 Task: Remove the color.
Action: Mouse pressed left at (418, 253)
Screenshot: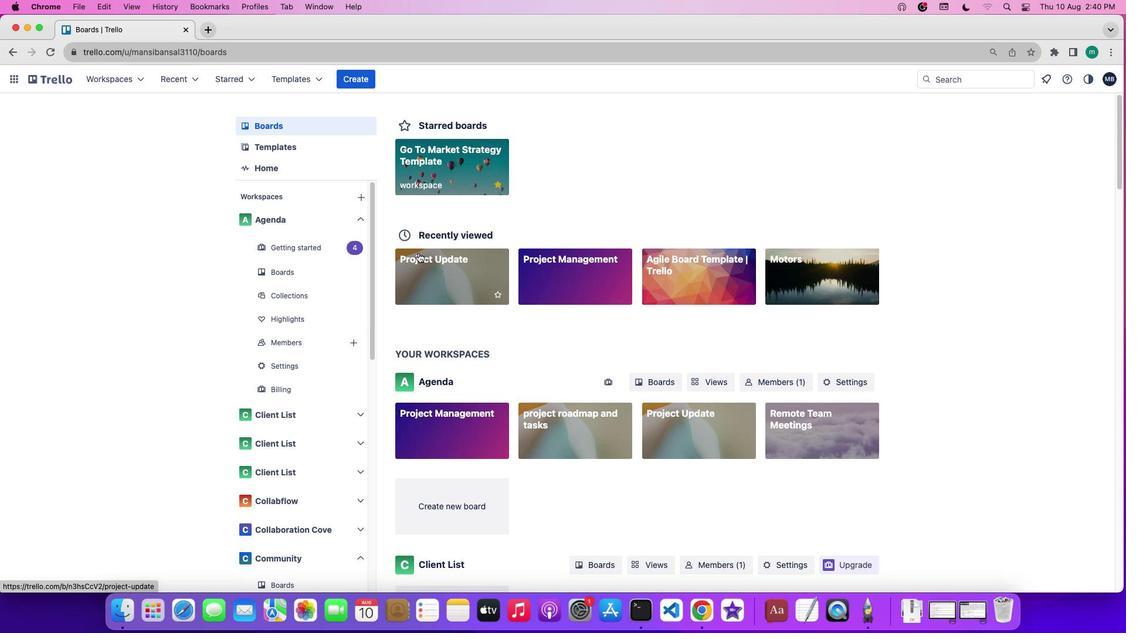 
Action: Mouse moved to (161, 200)
Screenshot: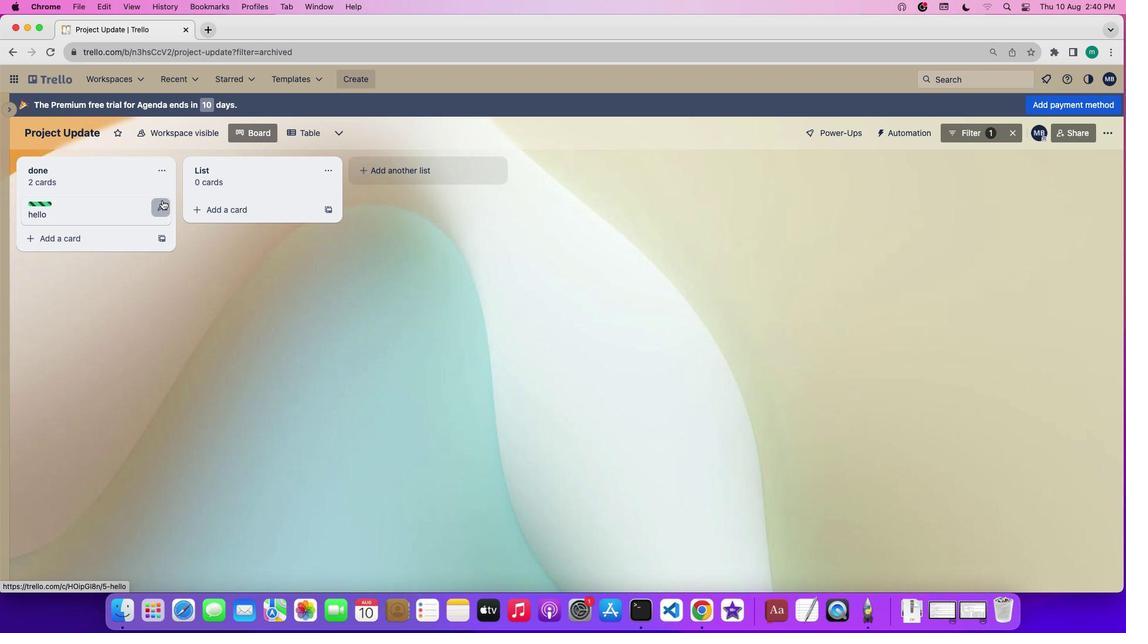 
Action: Mouse pressed left at (161, 200)
Screenshot: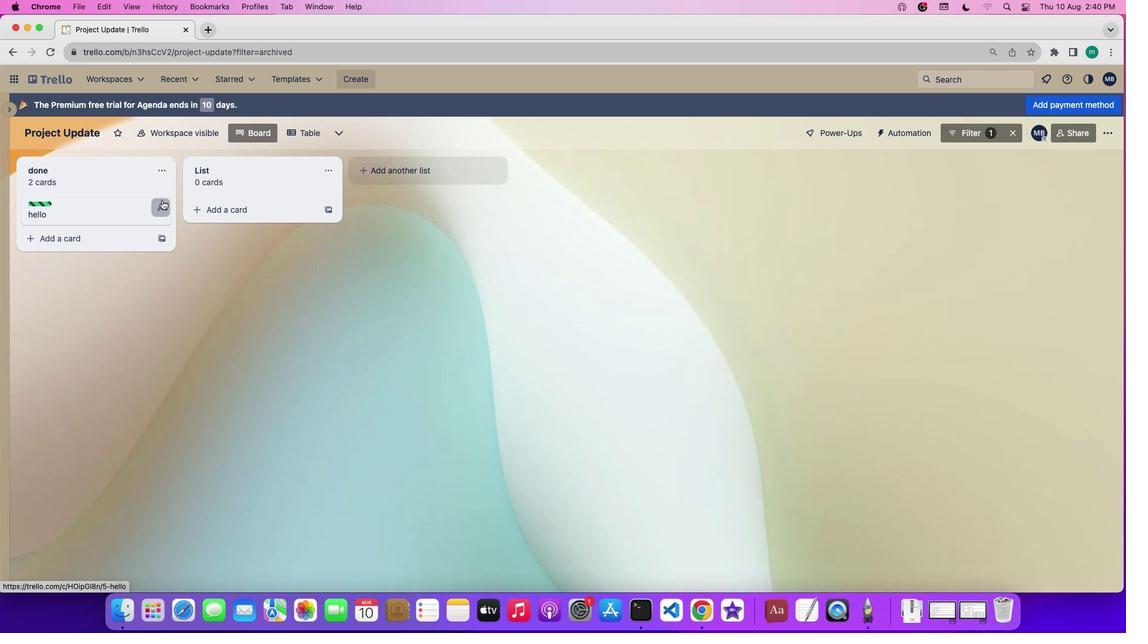 
Action: Mouse moved to (215, 225)
Screenshot: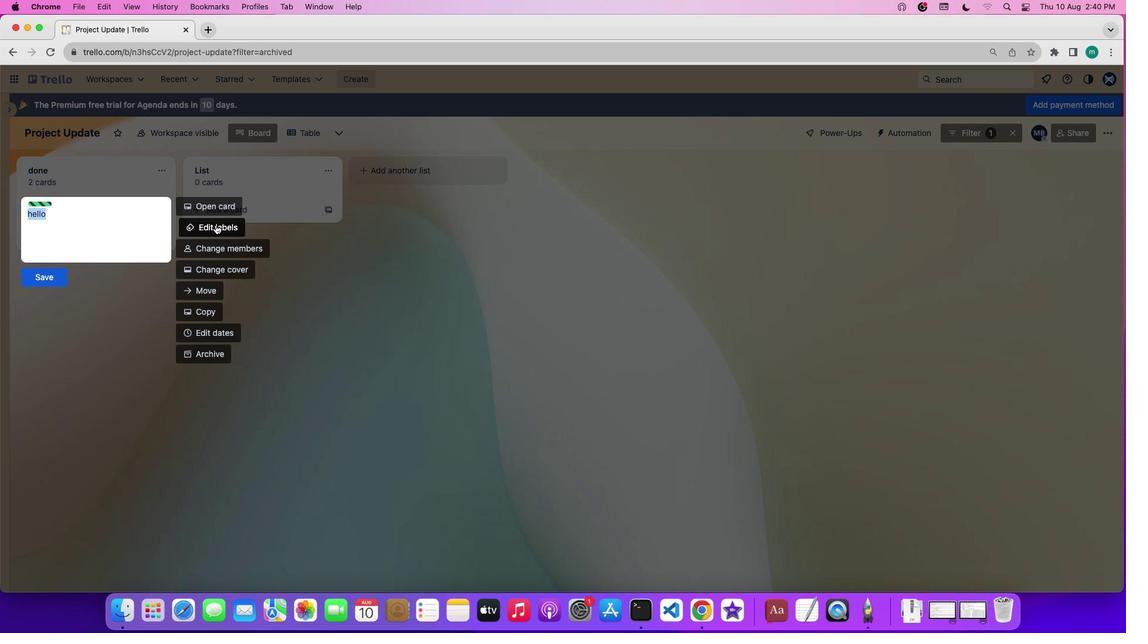 
Action: Mouse pressed left at (215, 225)
Screenshot: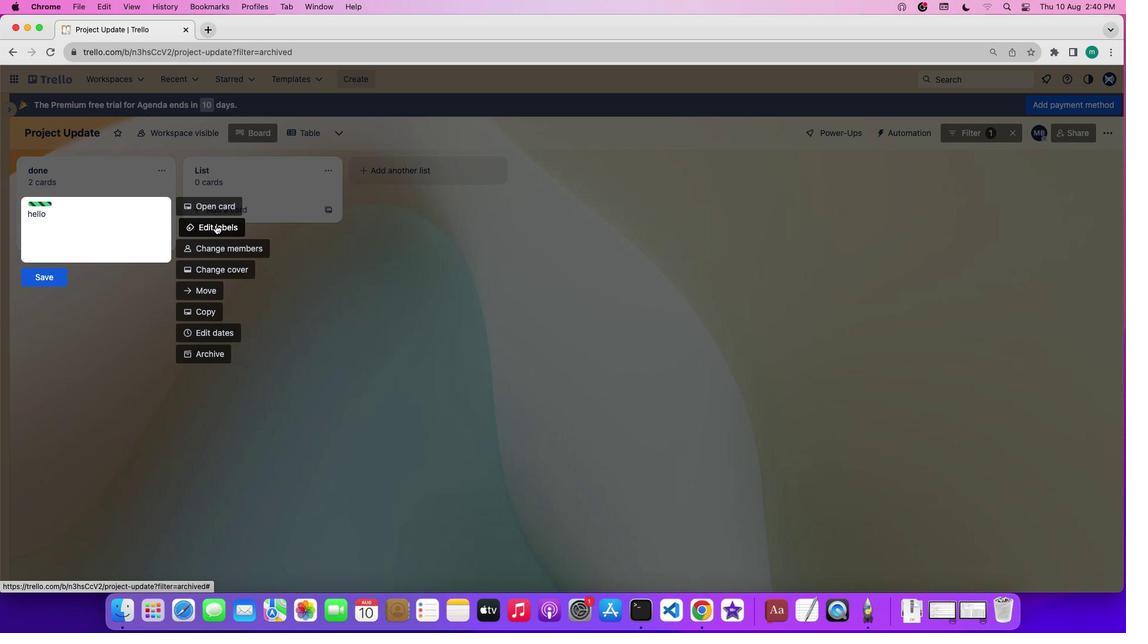 
Action: Mouse moved to (253, 480)
Screenshot: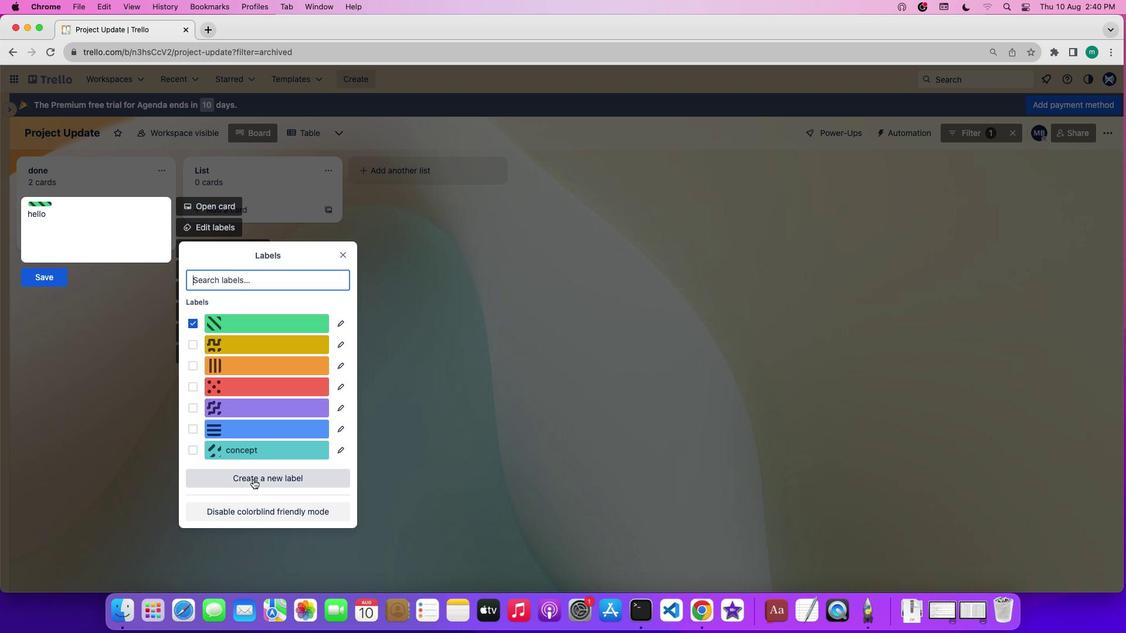 
Action: Mouse pressed left at (253, 480)
Screenshot: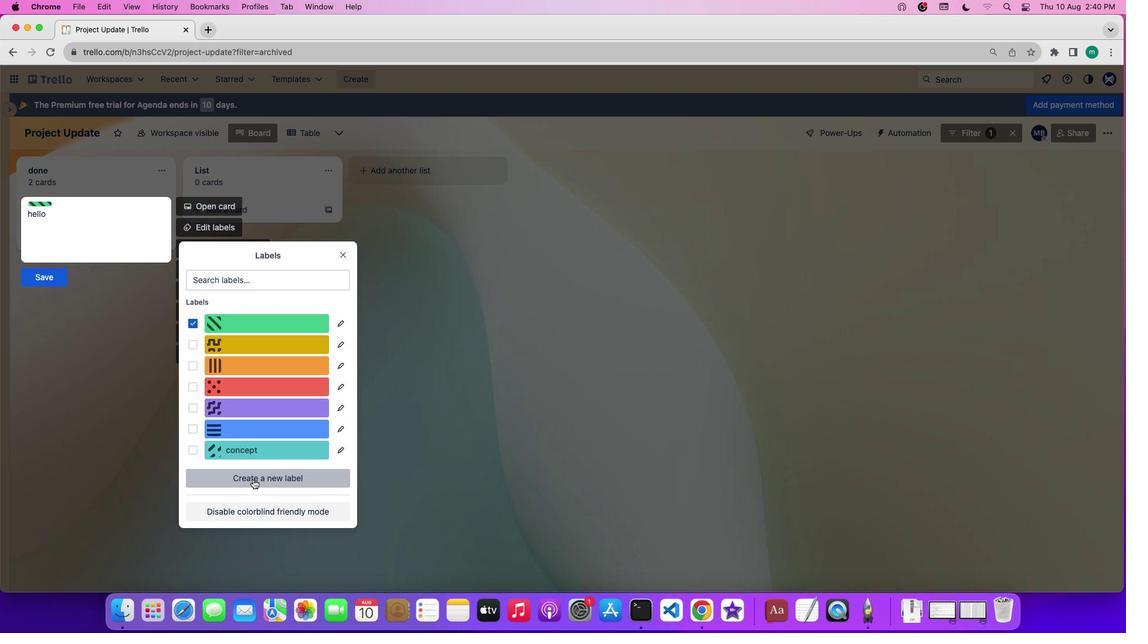 
Action: Mouse moved to (252, 531)
Screenshot: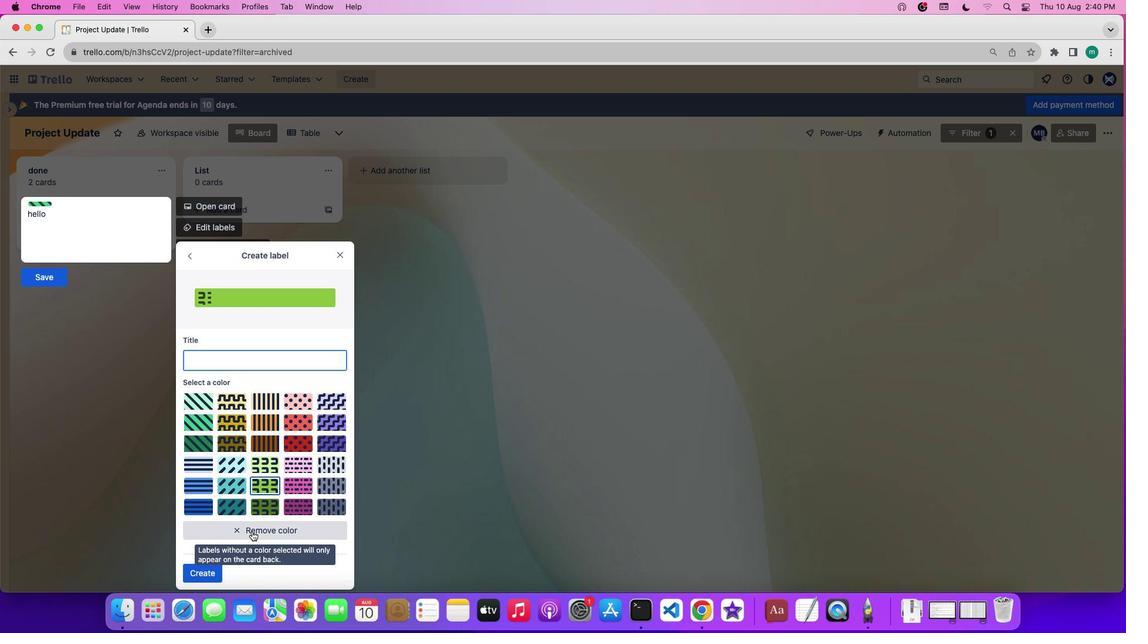 
Action: Mouse pressed left at (252, 531)
Screenshot: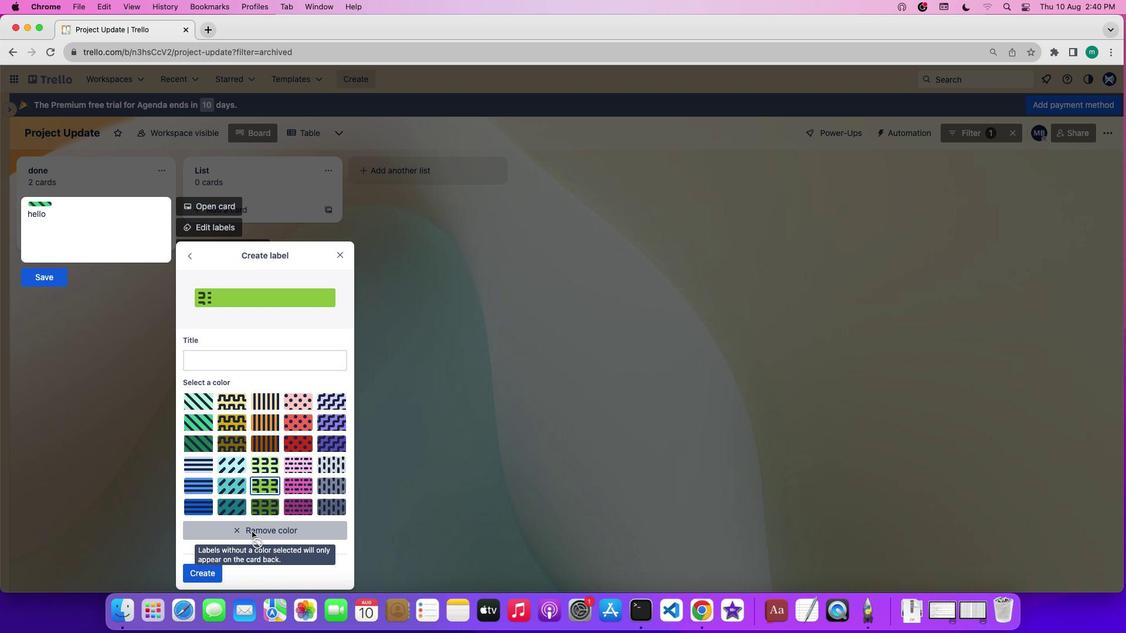 
